 Task: Change the table border color is black 1.5 pt.
Action: Mouse moved to (143, 67)
Screenshot: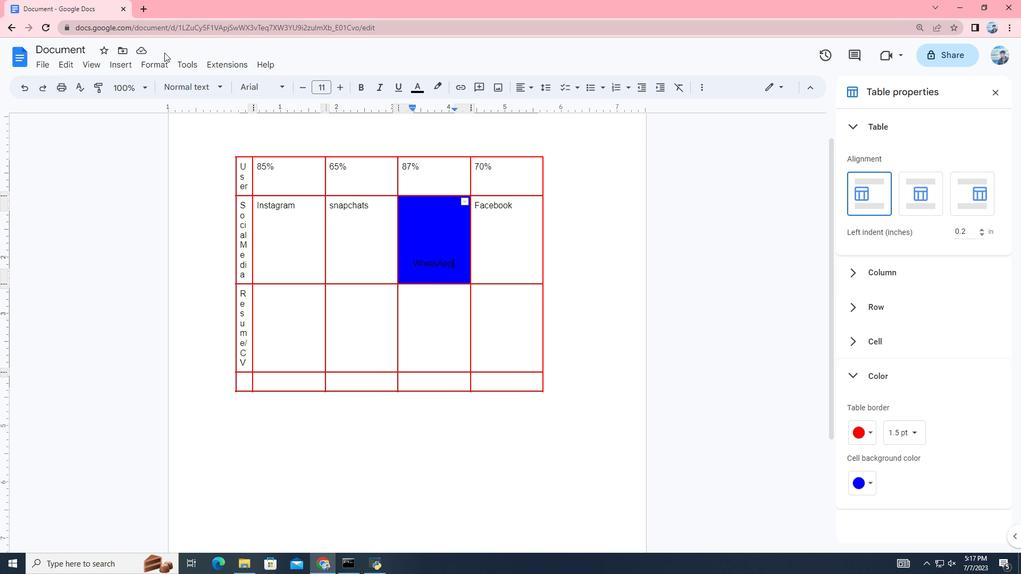 
Action: Mouse pressed left at (143, 67)
Screenshot: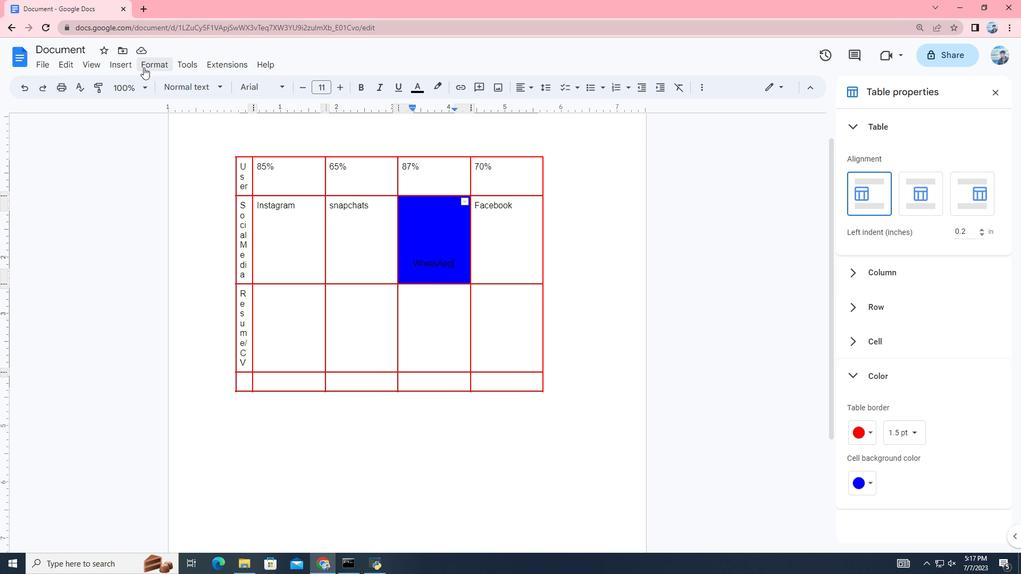 
Action: Mouse moved to (395, 540)
Screenshot: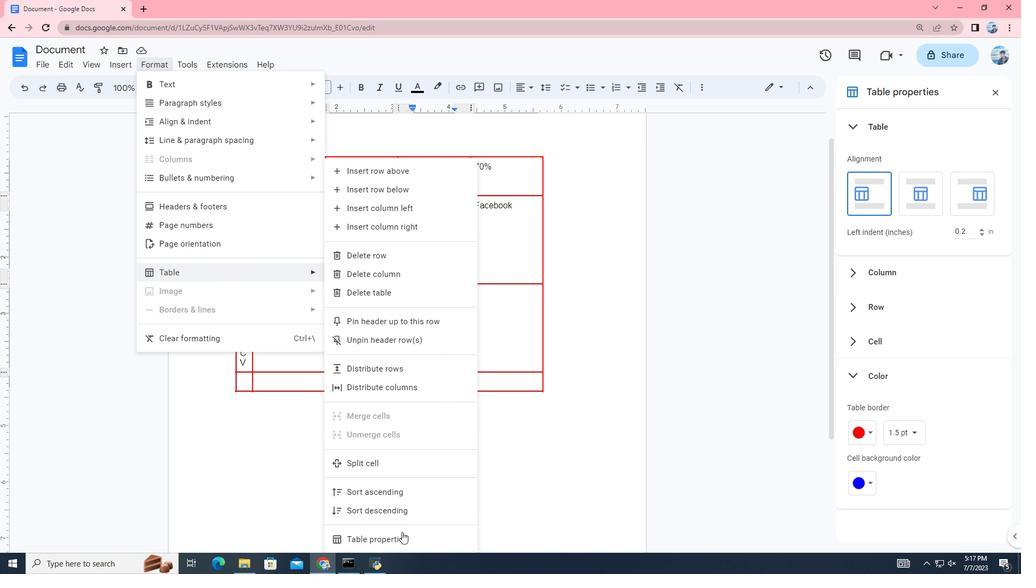 
Action: Mouse pressed left at (395, 540)
Screenshot: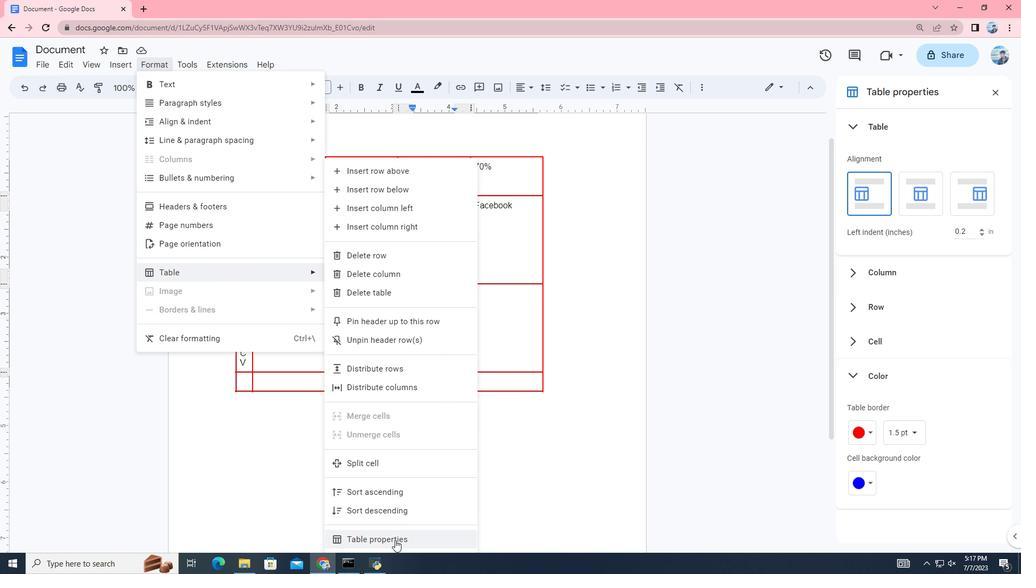 
Action: Mouse moved to (873, 433)
Screenshot: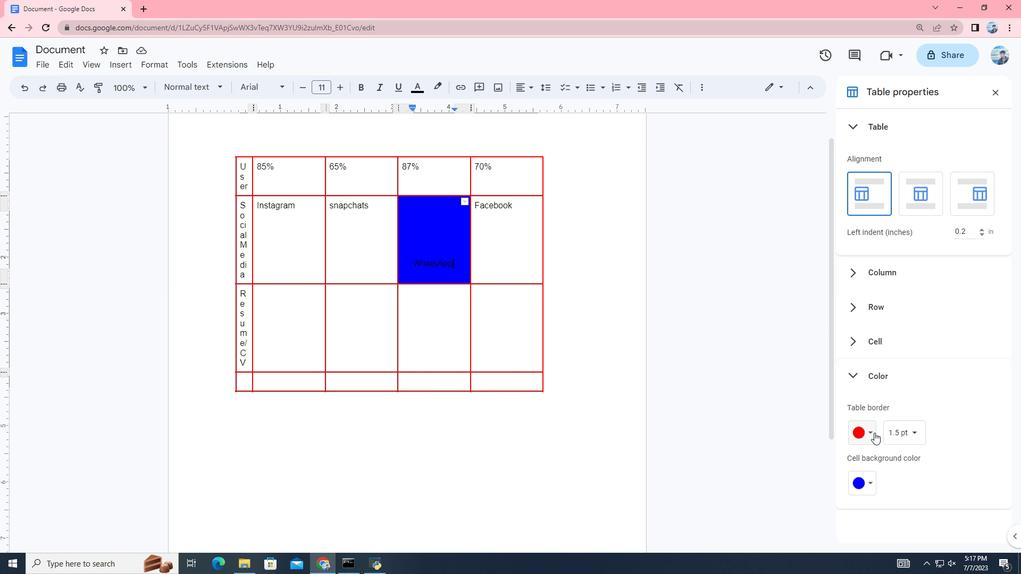 
Action: Mouse pressed left at (873, 433)
Screenshot: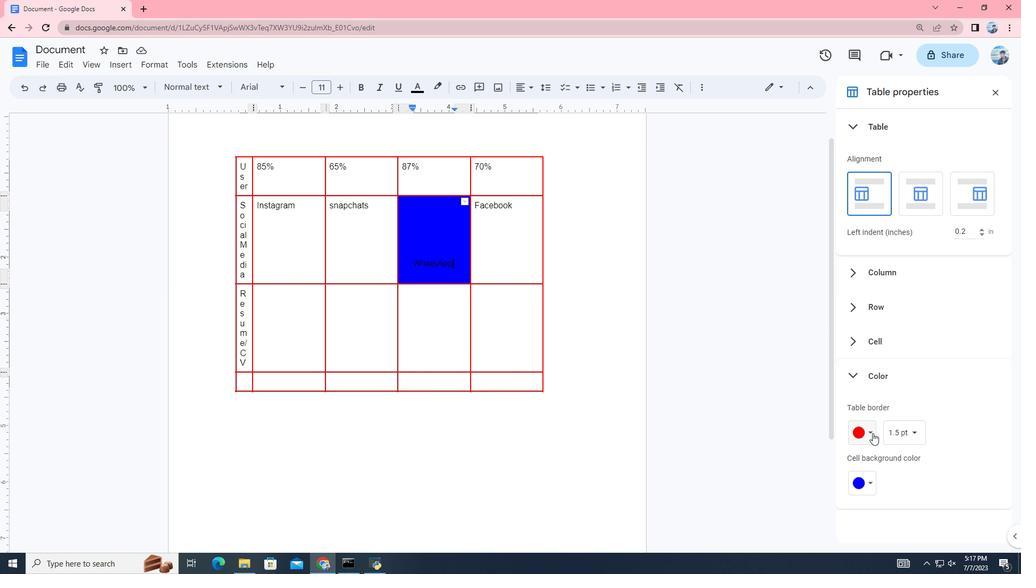 
Action: Mouse moved to (862, 287)
Screenshot: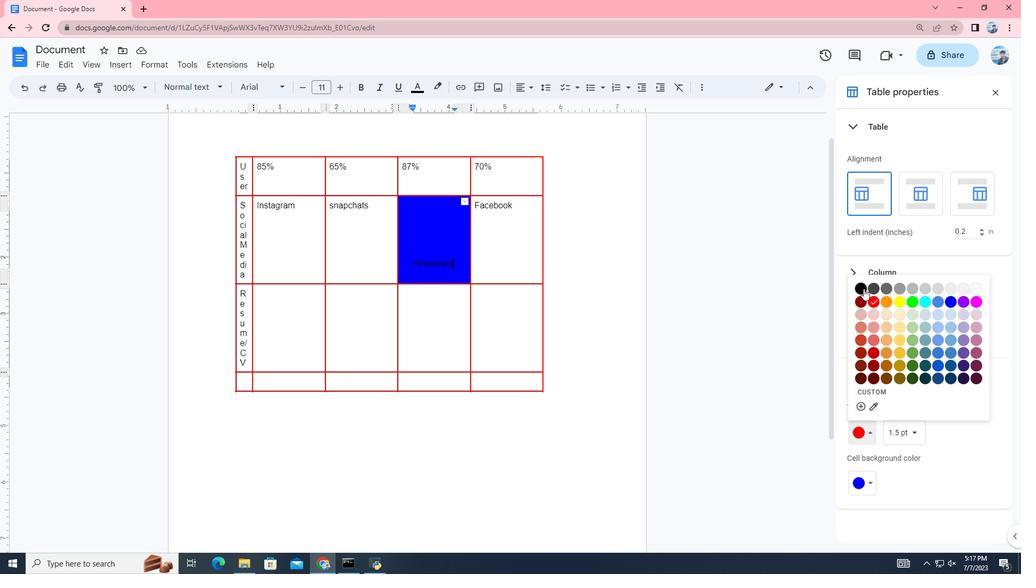 
Action: Mouse pressed left at (862, 287)
Screenshot: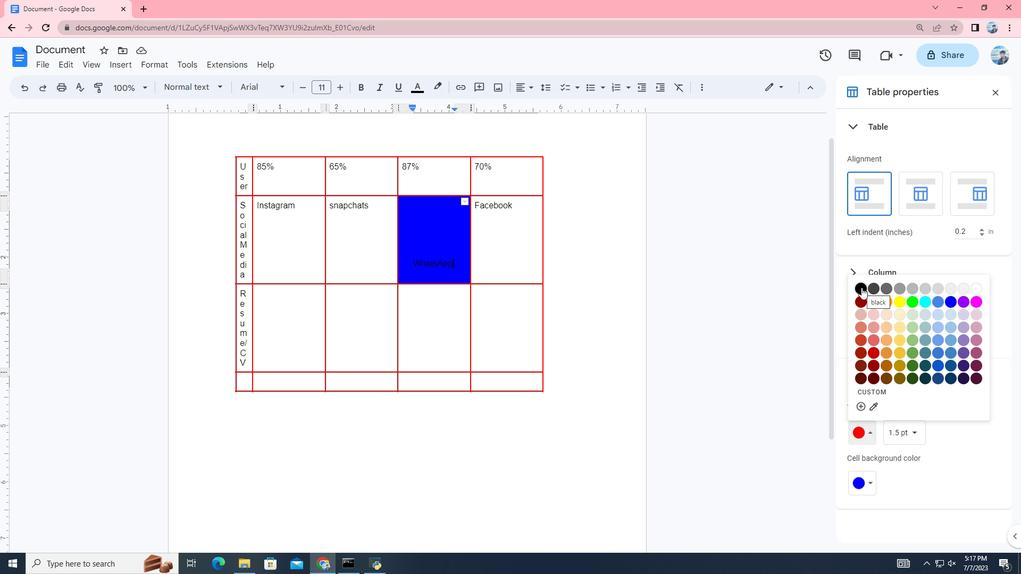 
Action: Mouse moved to (914, 436)
Screenshot: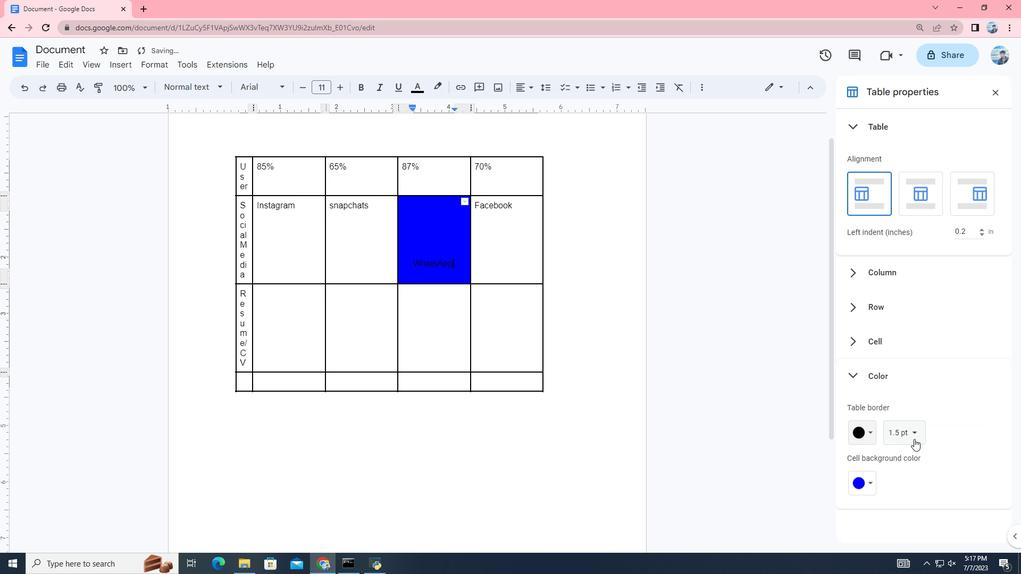 
Action: Mouse pressed left at (914, 436)
Screenshot: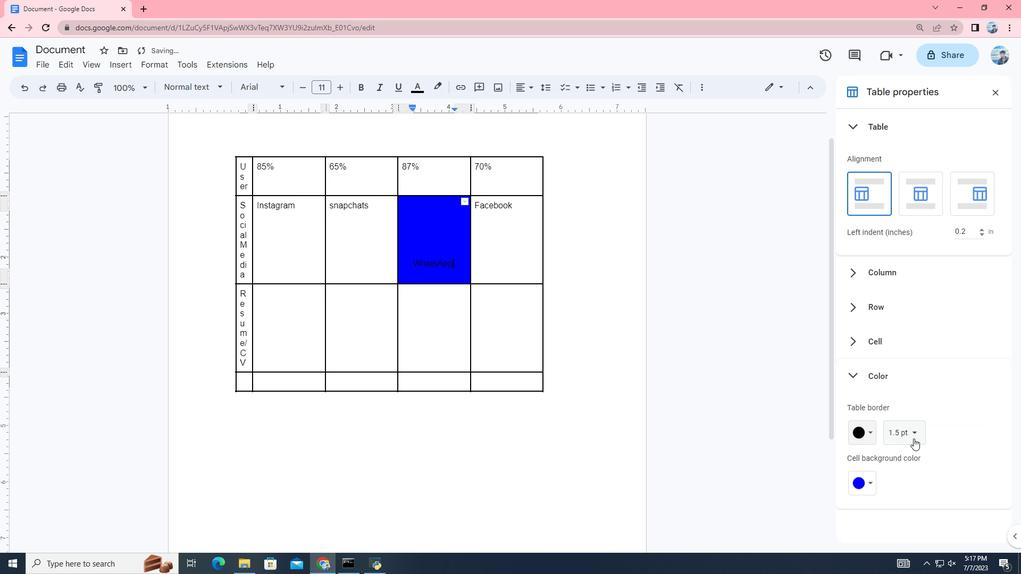 
Action: Mouse moved to (920, 427)
Screenshot: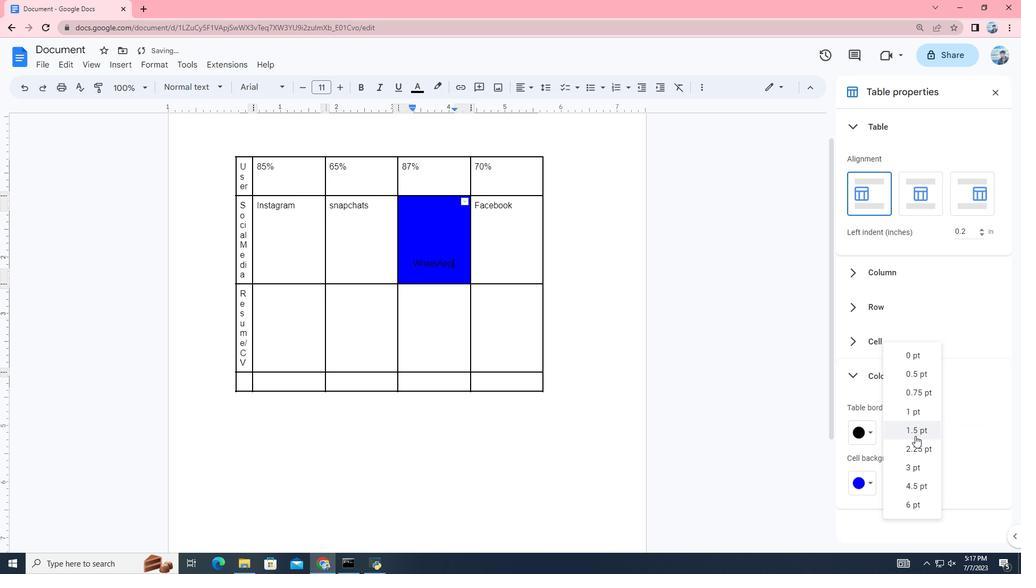 
Action: Mouse pressed left at (920, 427)
Screenshot: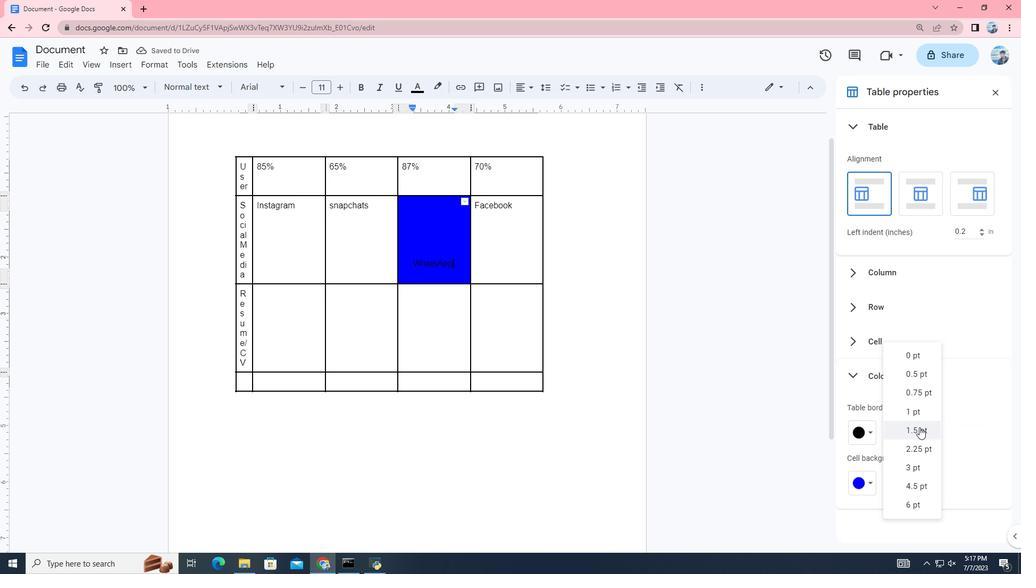 
